 Task: Filter people with service categories by Coaching & Mentoring.
Action: Mouse moved to (308, 59)
Screenshot: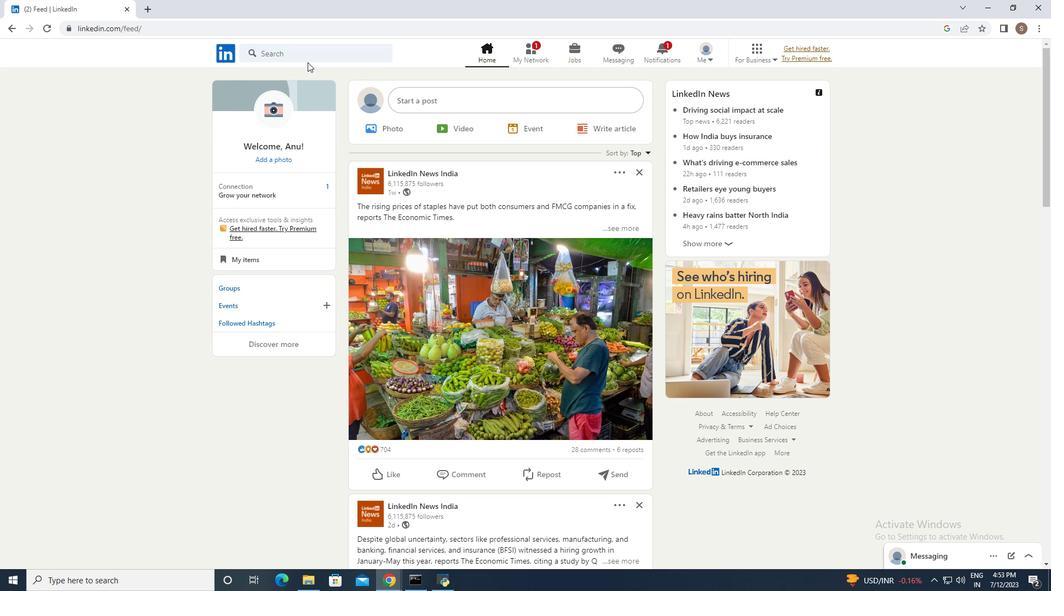 
Action: Mouse pressed left at (308, 59)
Screenshot: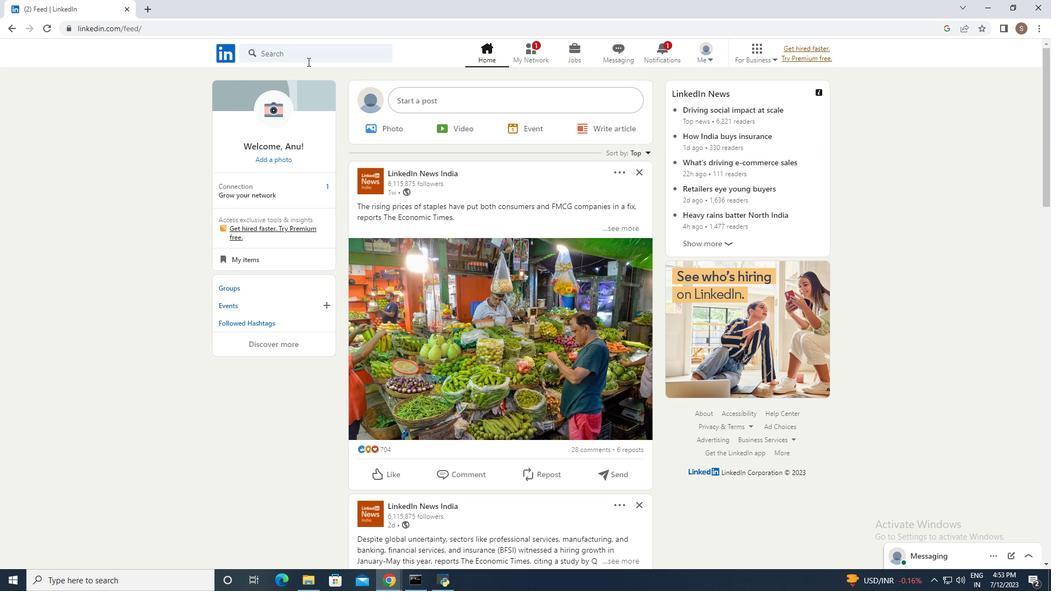 
Action: Mouse moved to (284, 144)
Screenshot: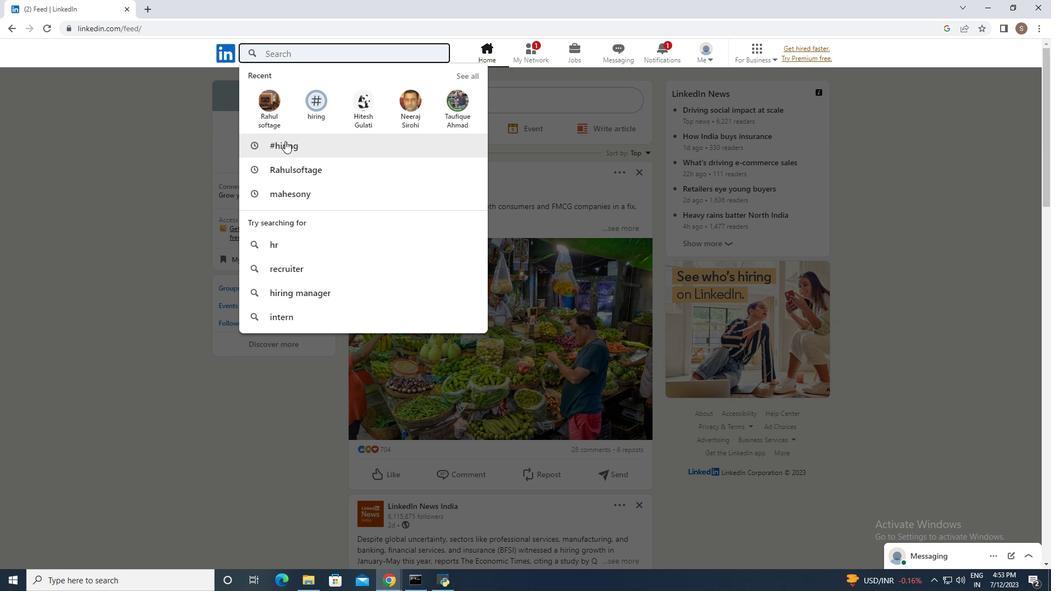 
Action: Mouse pressed left at (284, 144)
Screenshot: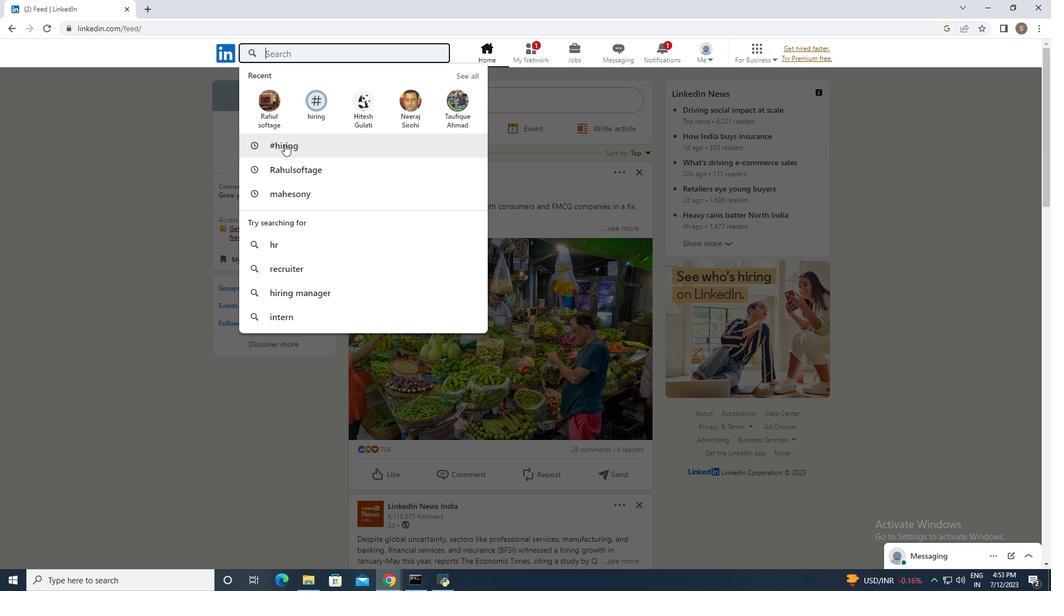 
Action: Mouse moved to (315, 79)
Screenshot: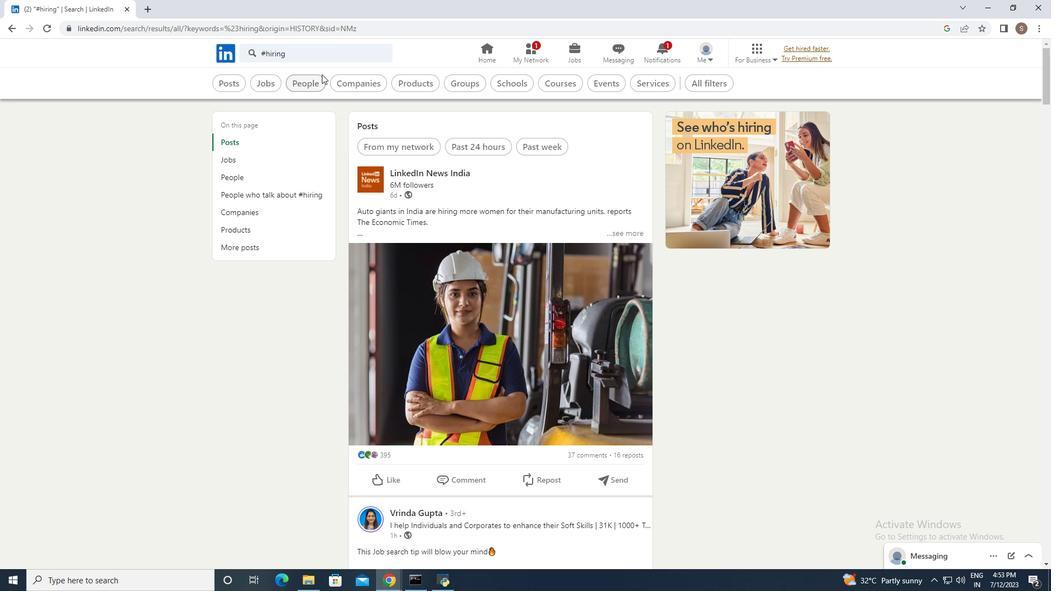 
Action: Mouse pressed left at (315, 79)
Screenshot: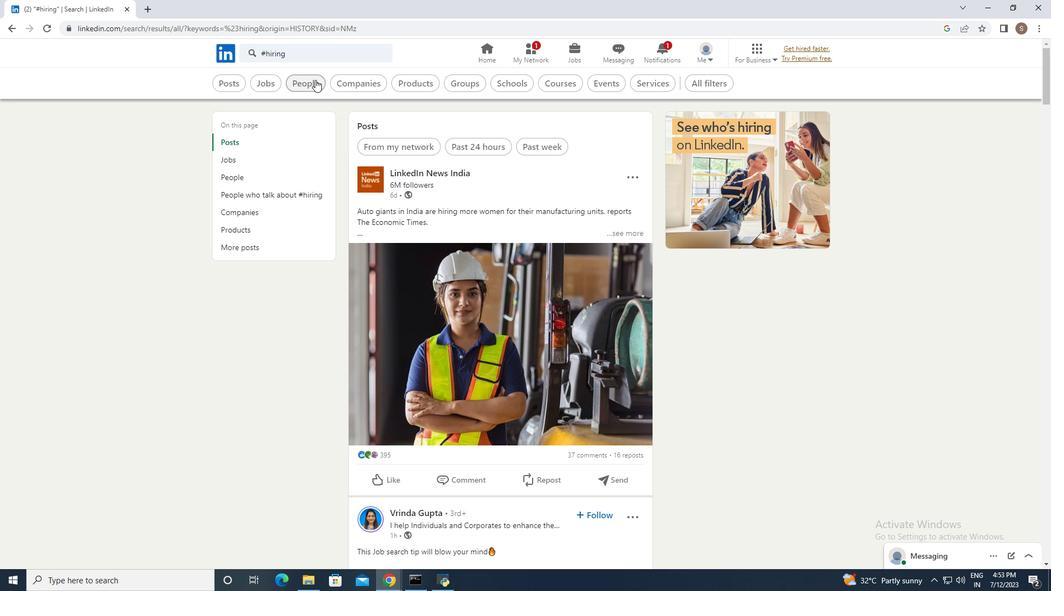 
Action: Mouse moved to (536, 86)
Screenshot: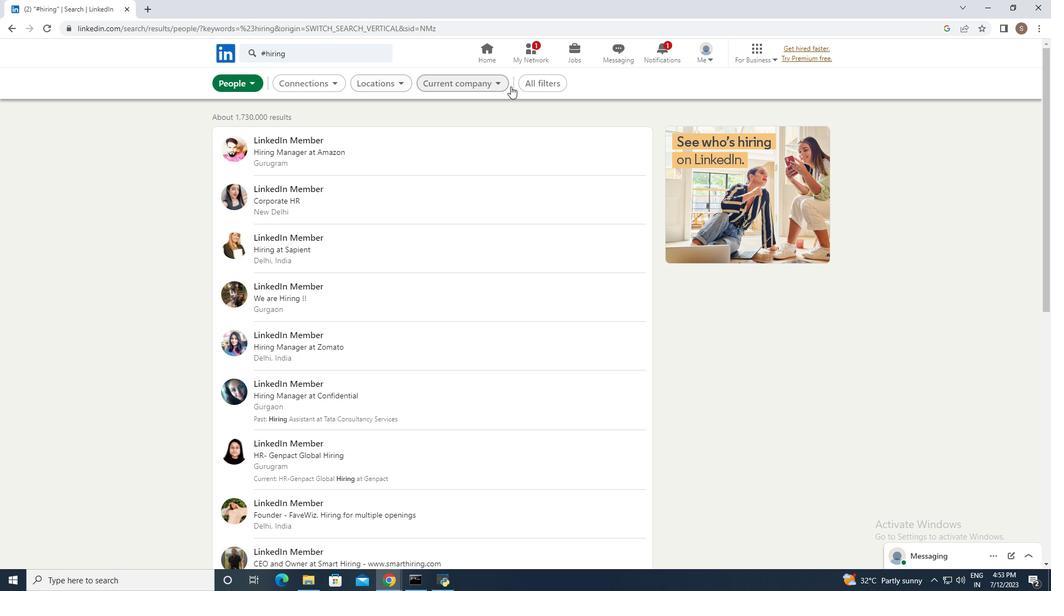 
Action: Mouse pressed left at (536, 86)
Screenshot: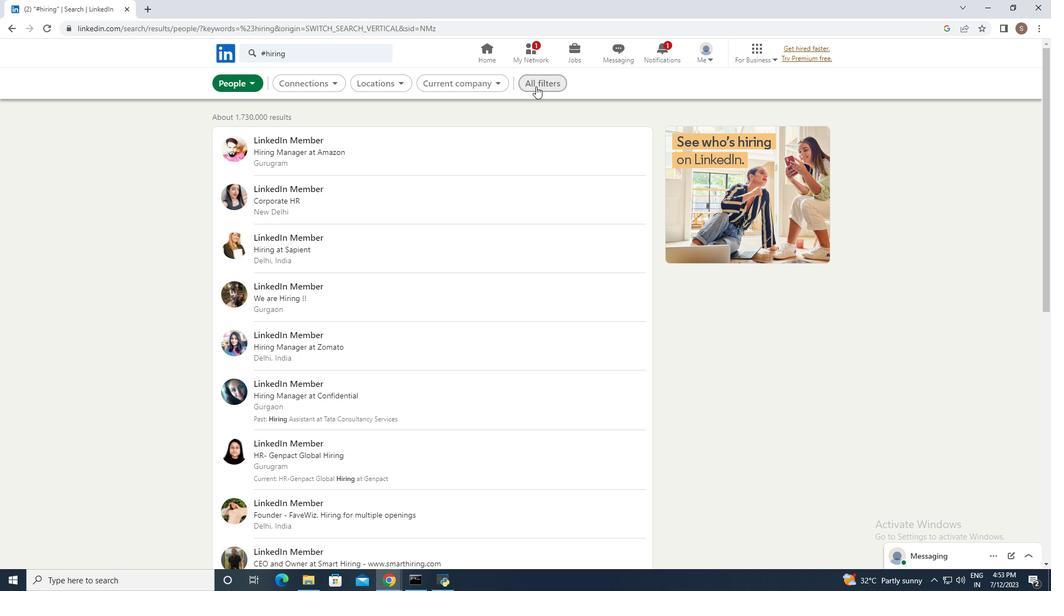 
Action: Mouse moved to (804, 335)
Screenshot: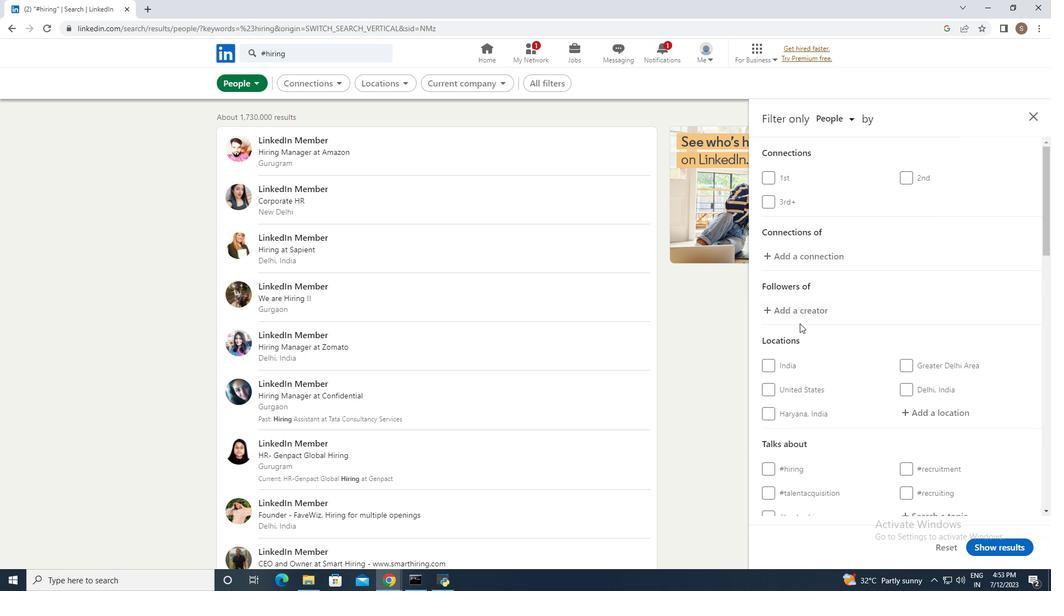 
Action: Mouse scrolled (804, 335) with delta (0, 0)
Screenshot: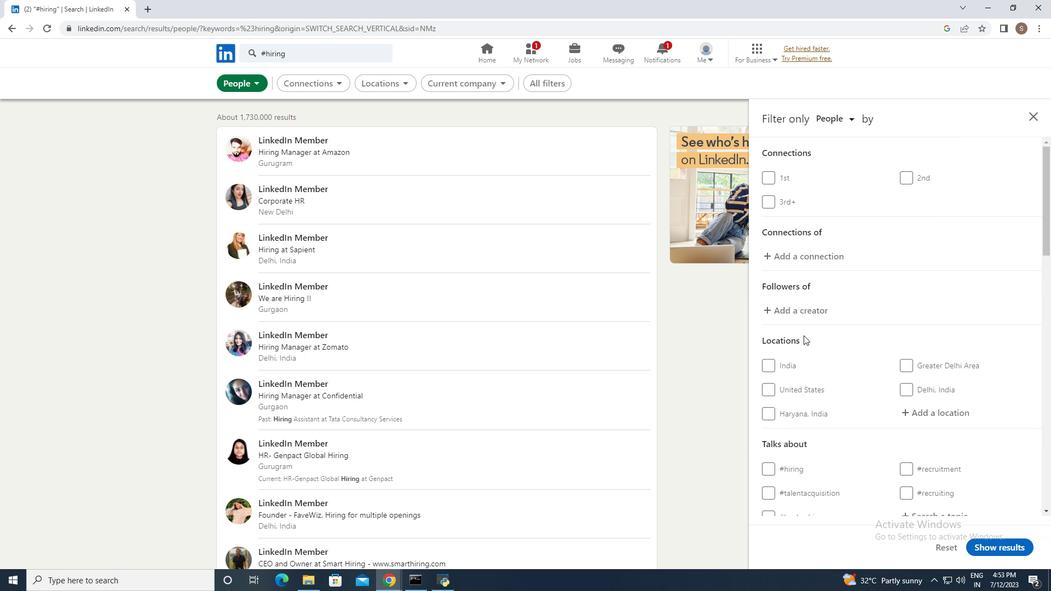 
Action: Mouse scrolled (804, 335) with delta (0, 0)
Screenshot: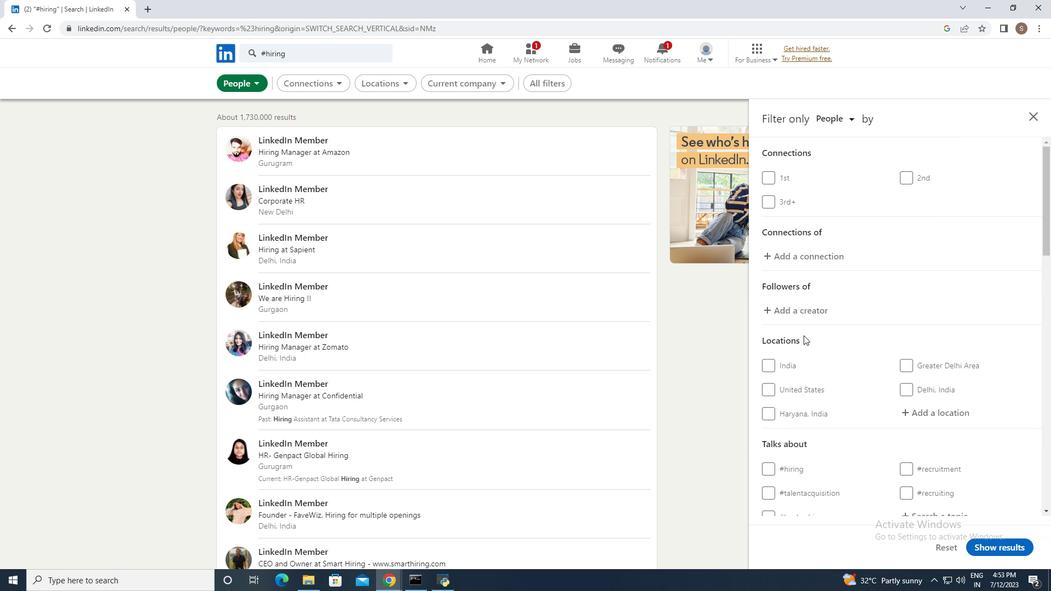 
Action: Mouse scrolled (804, 335) with delta (0, 0)
Screenshot: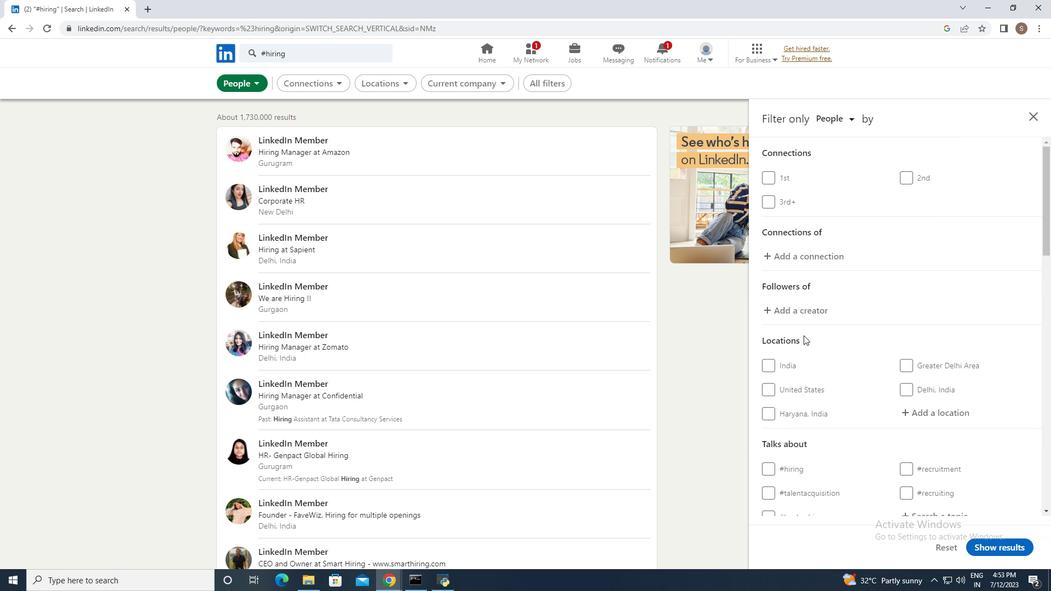 
Action: Mouse scrolled (804, 335) with delta (0, 0)
Screenshot: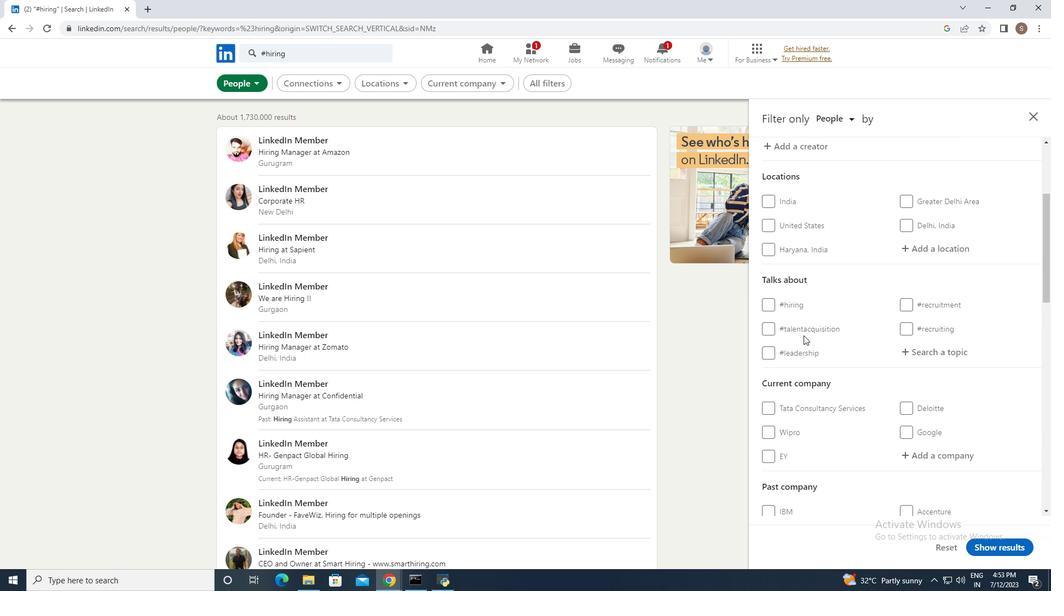 
Action: Mouse scrolled (804, 335) with delta (0, 0)
Screenshot: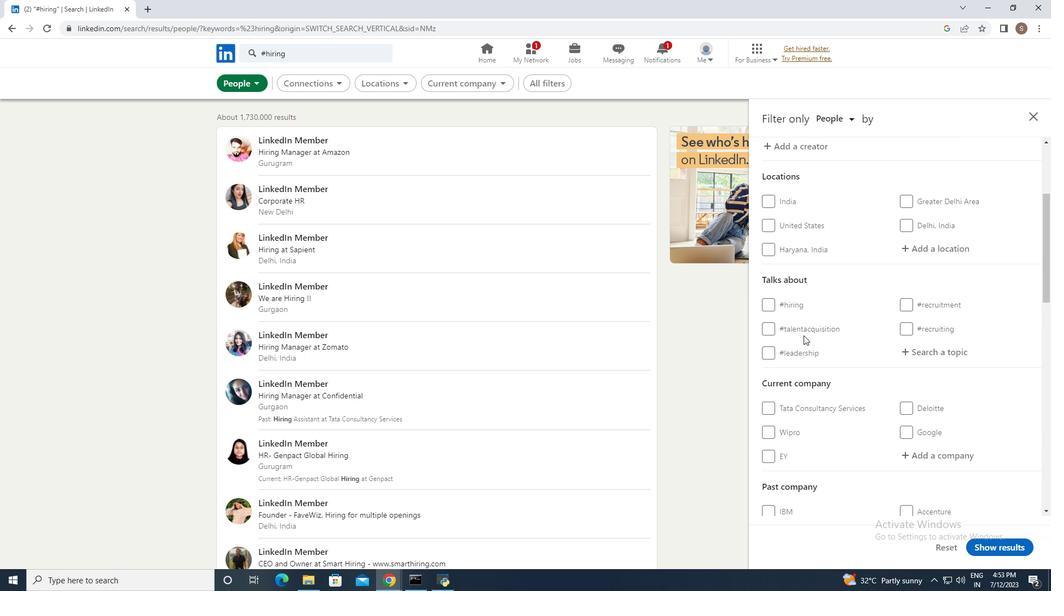 
Action: Mouse scrolled (804, 335) with delta (0, 0)
Screenshot: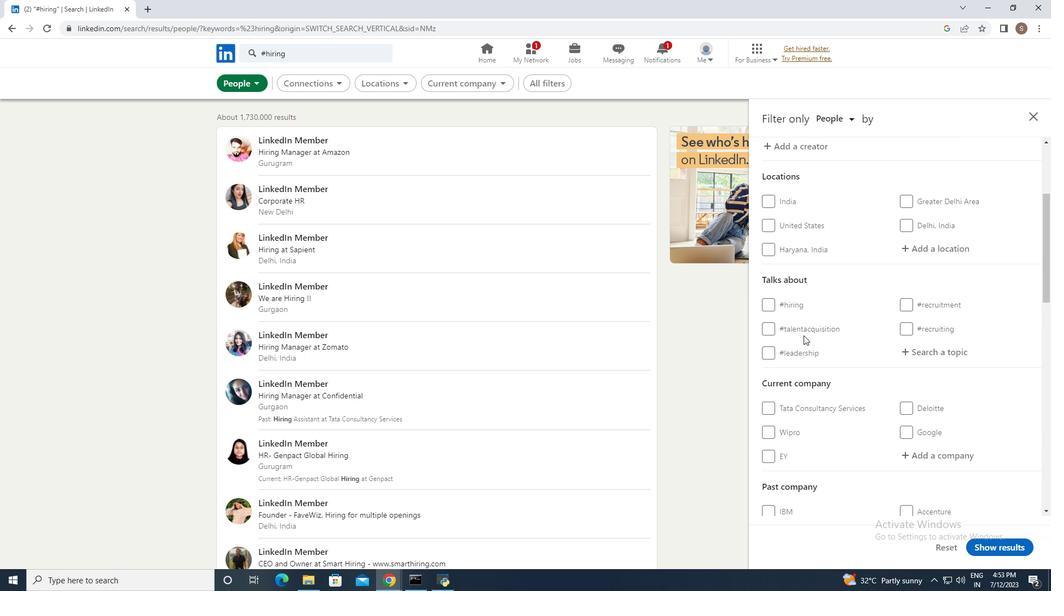 
Action: Mouse scrolled (804, 335) with delta (0, 0)
Screenshot: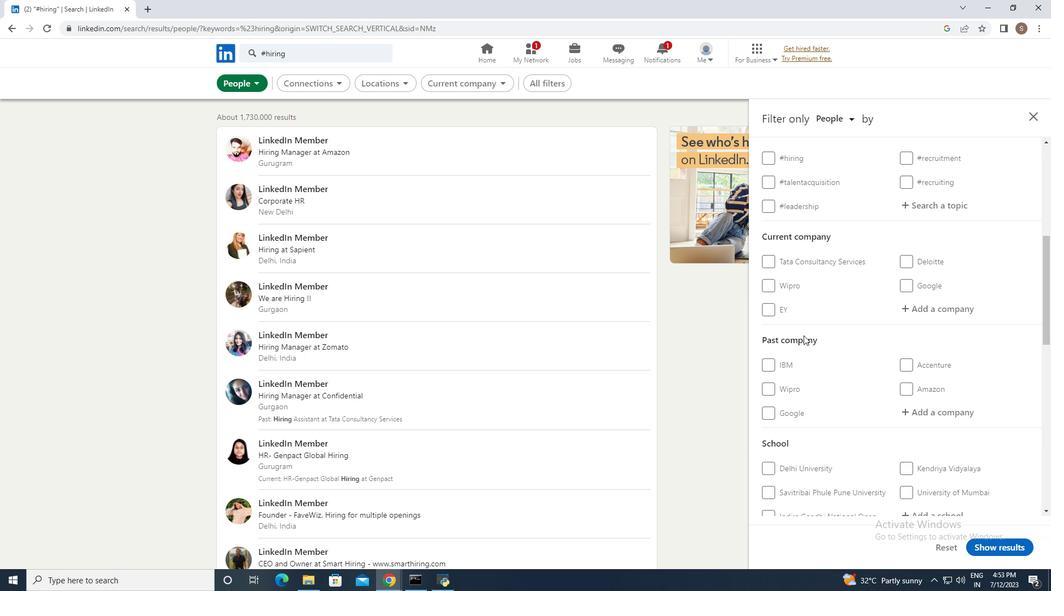 
Action: Mouse scrolled (804, 335) with delta (0, 0)
Screenshot: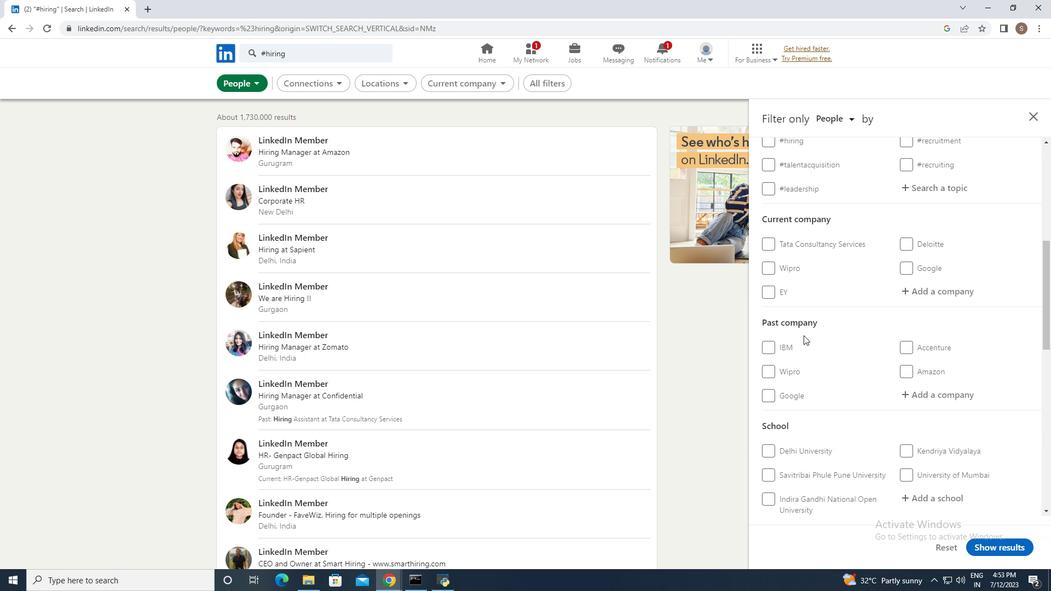 
Action: Mouse scrolled (804, 335) with delta (0, 0)
Screenshot: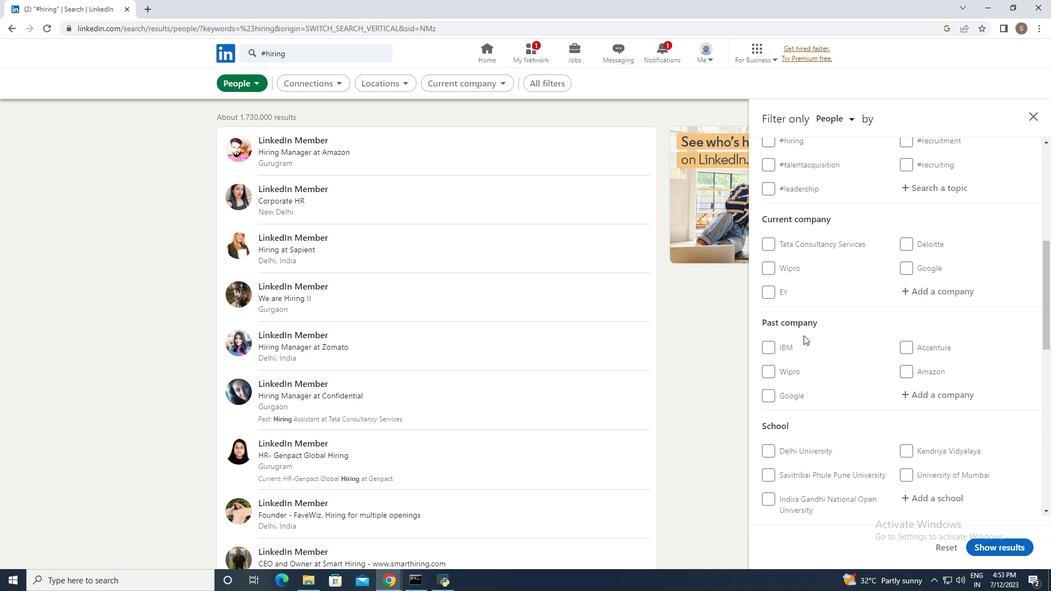 
Action: Mouse scrolled (804, 335) with delta (0, 0)
Screenshot: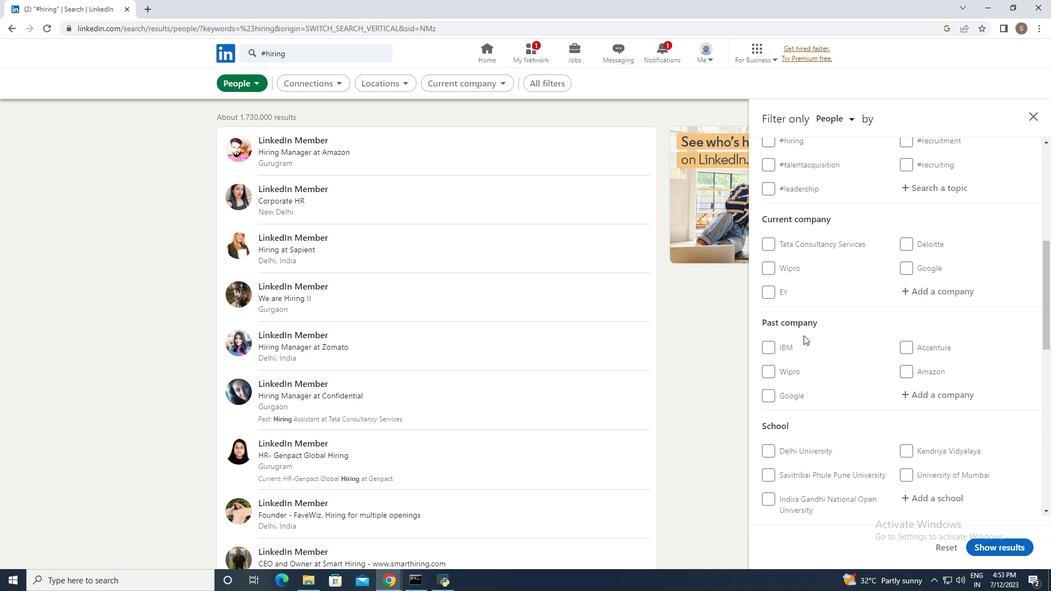 
Action: Mouse scrolled (804, 335) with delta (0, 0)
Screenshot: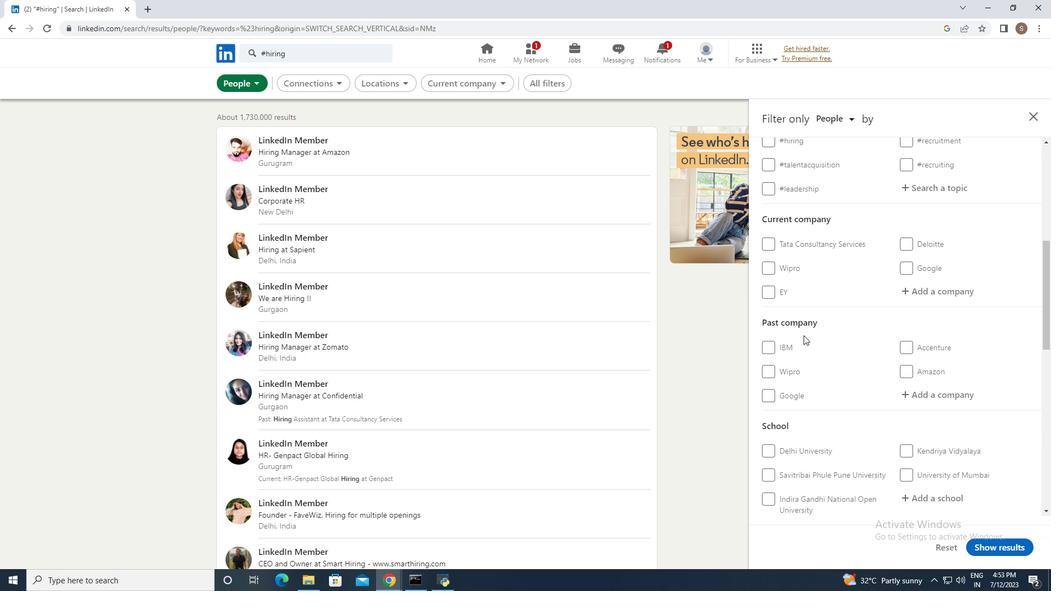 
Action: Mouse scrolled (804, 335) with delta (0, 0)
Screenshot: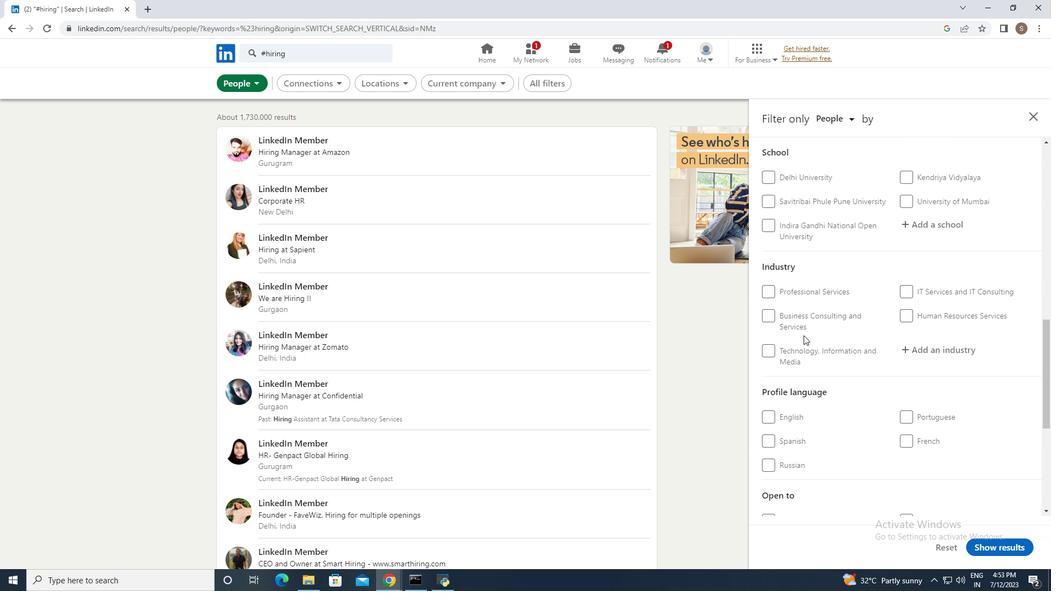 
Action: Mouse scrolled (804, 335) with delta (0, 0)
Screenshot: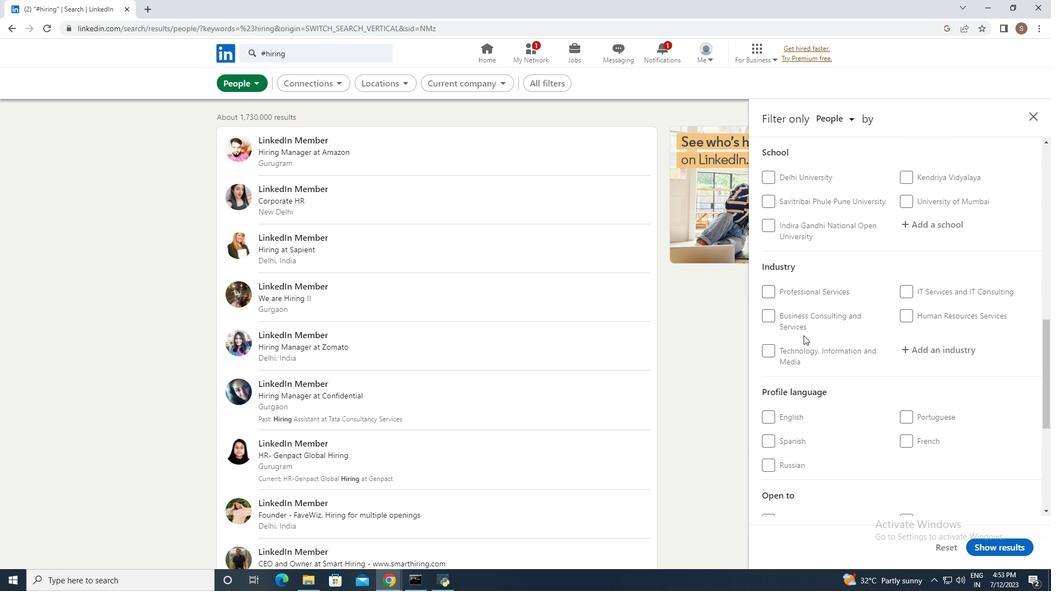 
Action: Mouse scrolled (804, 335) with delta (0, 0)
Screenshot: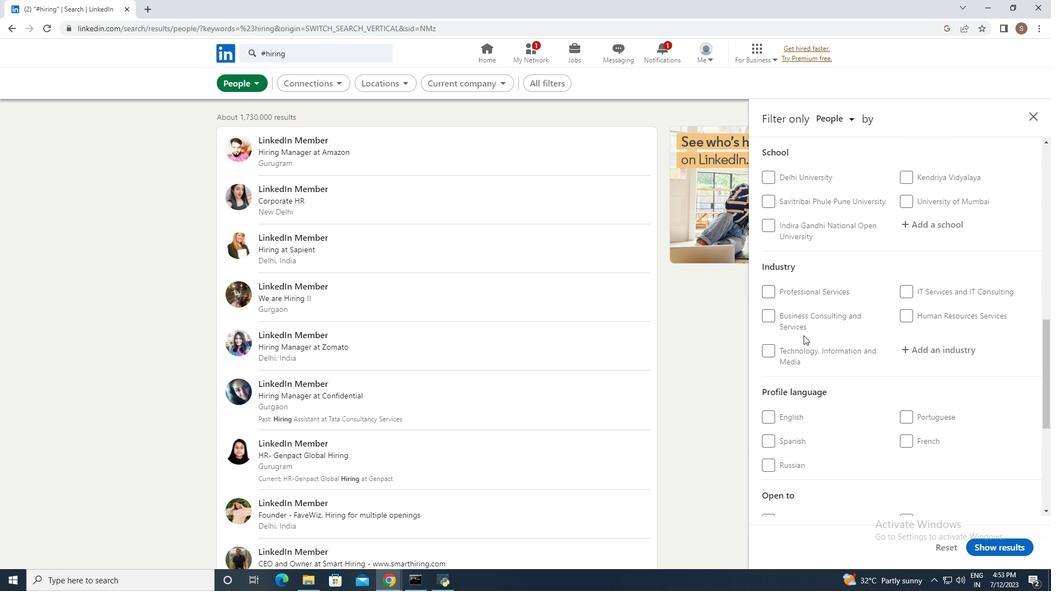
Action: Mouse scrolled (804, 335) with delta (0, 0)
Screenshot: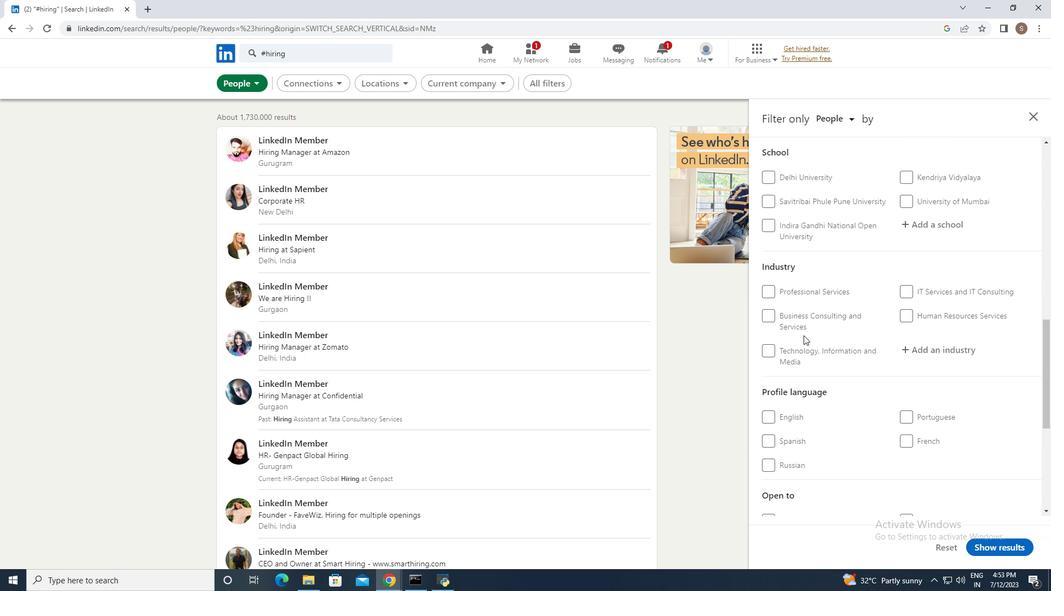 
Action: Mouse scrolled (804, 335) with delta (0, 0)
Screenshot: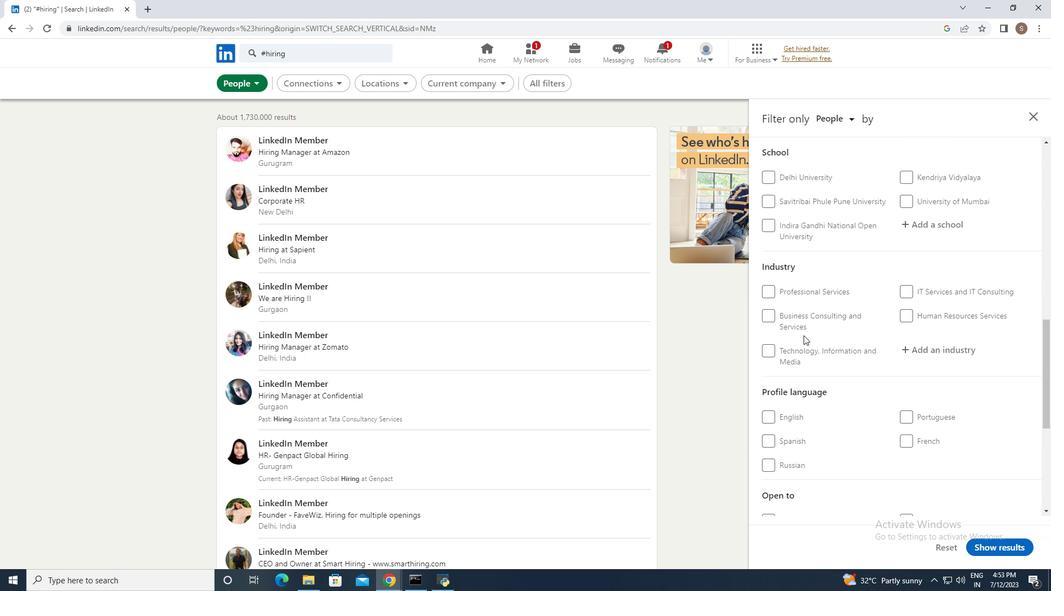 
Action: Mouse scrolled (804, 335) with delta (0, 0)
Screenshot: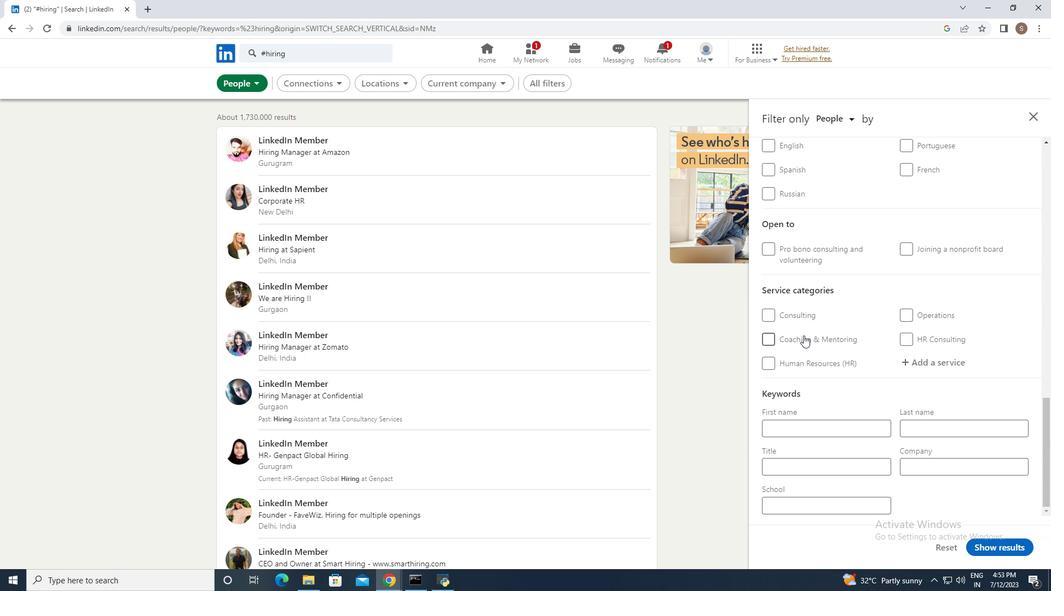 
Action: Mouse moved to (773, 339)
Screenshot: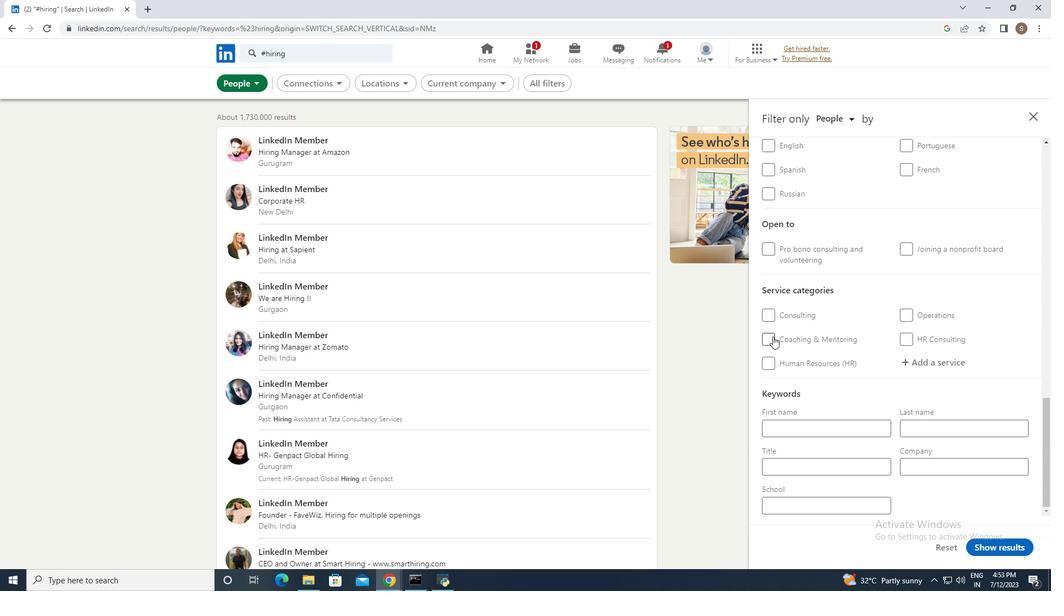 
Action: Mouse pressed left at (773, 339)
Screenshot: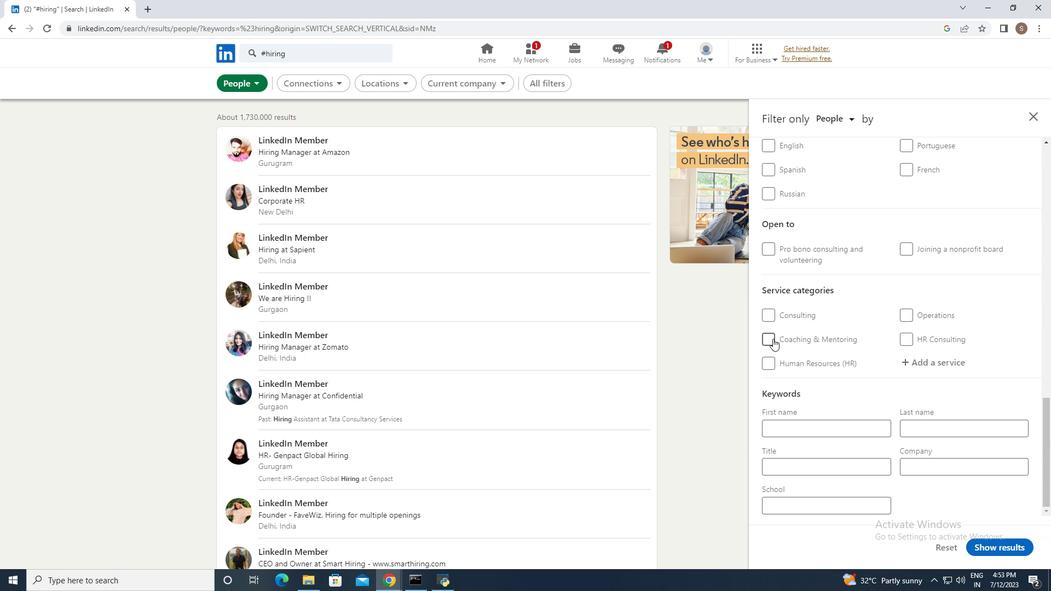 
Action: Mouse moved to (1001, 546)
Screenshot: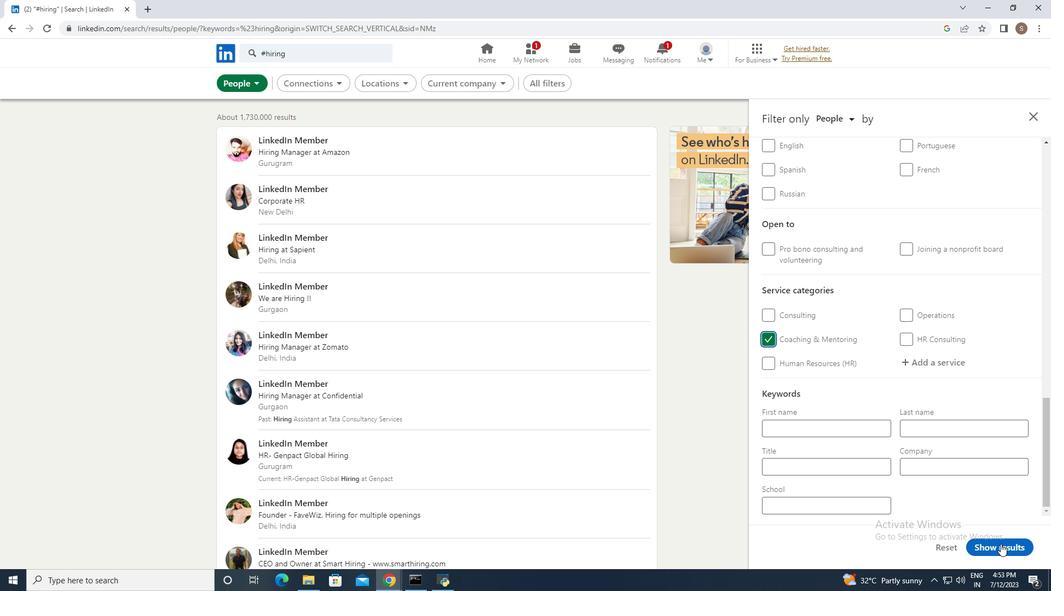 
Action: Mouse pressed left at (1001, 546)
Screenshot: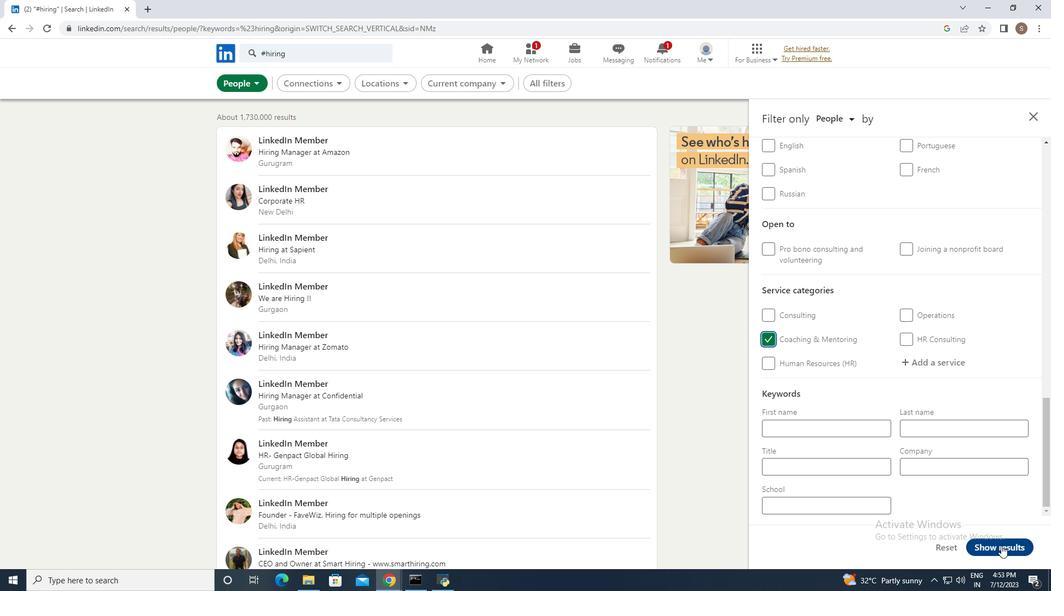 
Action: Mouse moved to (1005, 540)
Screenshot: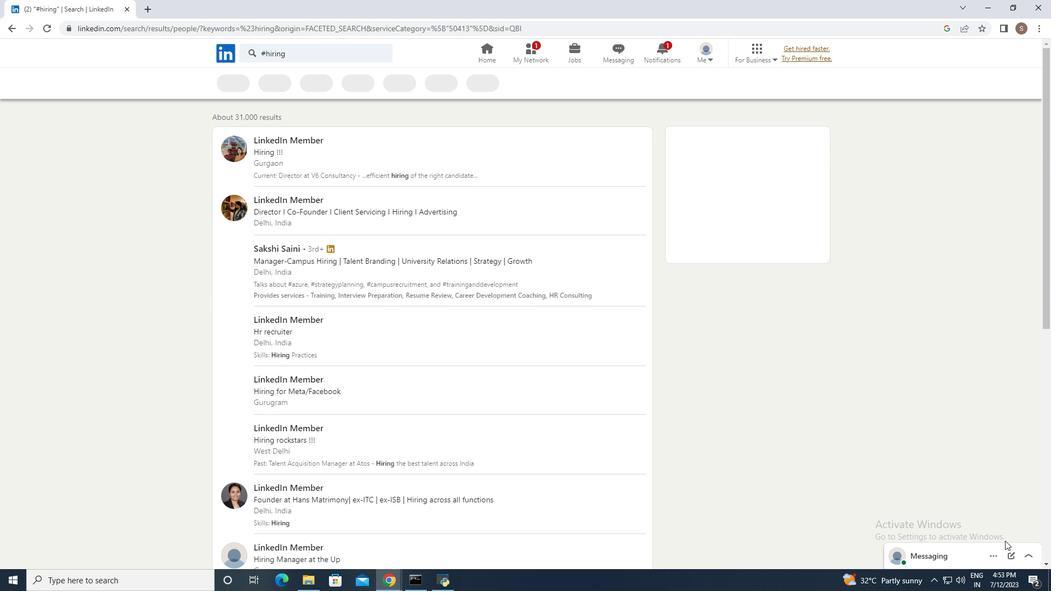 
